 Task: Get directions from Olympic National Park, Washington, United States to Dry Tortugas National Park, Florida, United States departing at 5:00 pm tomorrow
Action: Mouse moved to (573, 485)
Screenshot: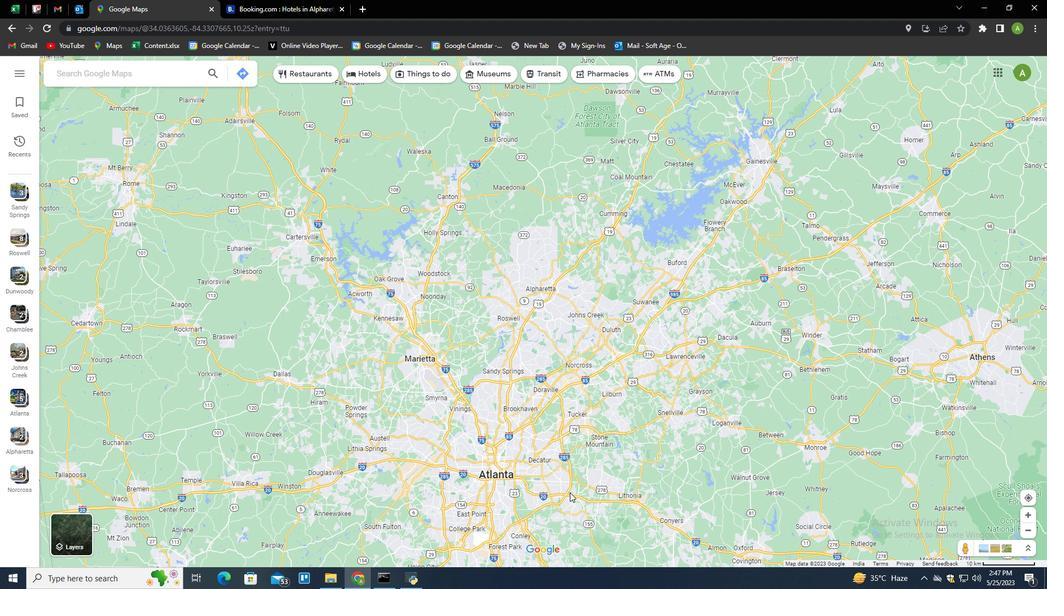 
Action: Mouse scrolled (573, 485) with delta (0, 0)
Screenshot: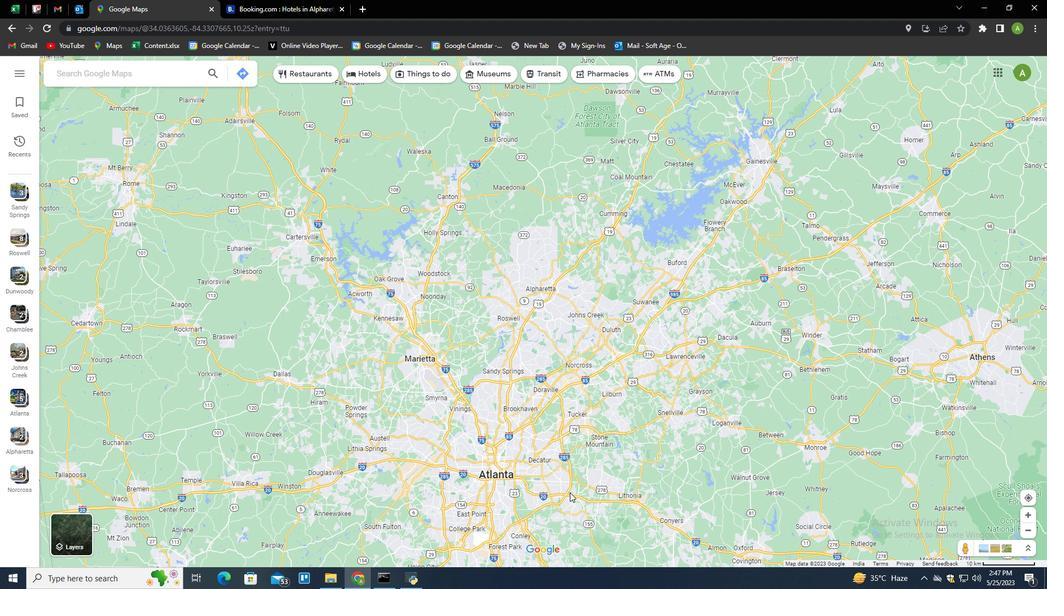 
Action: Mouse scrolled (573, 485) with delta (0, 0)
Screenshot: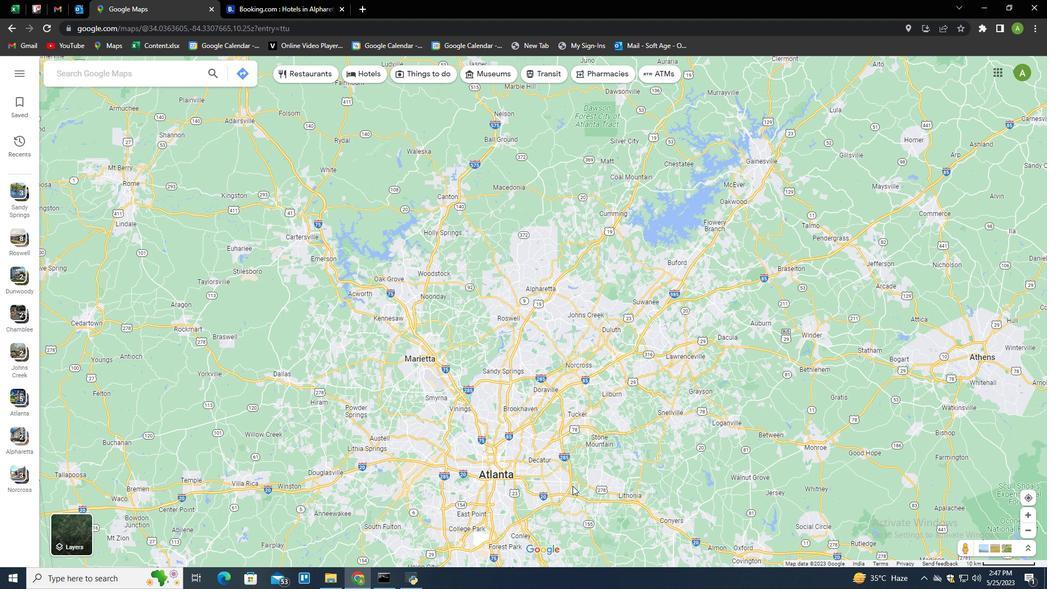 
Action: Mouse scrolled (573, 485) with delta (0, 0)
Screenshot: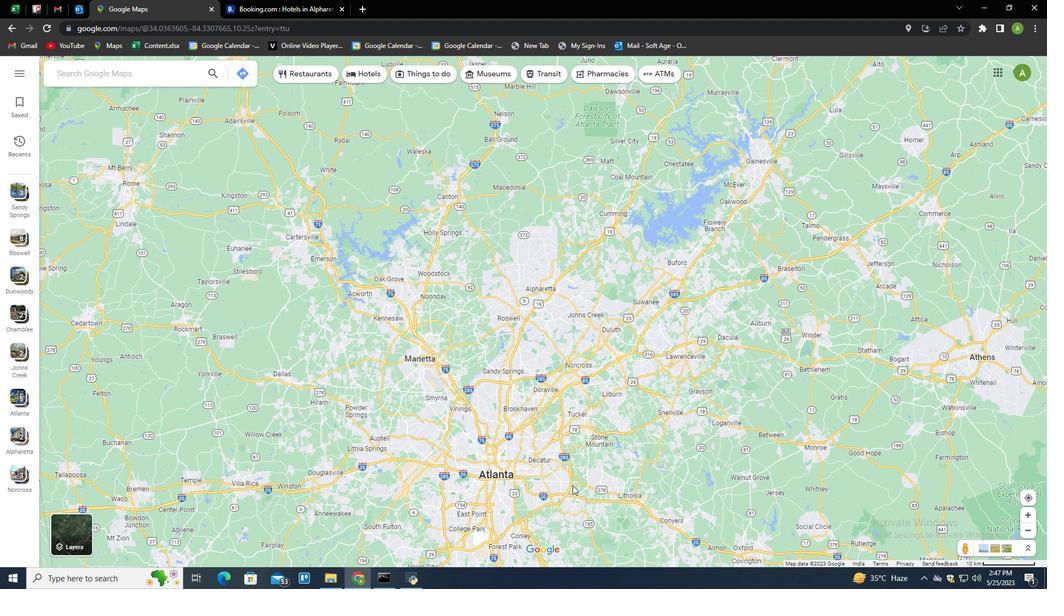 
Action: Mouse scrolled (573, 485) with delta (0, 0)
Screenshot: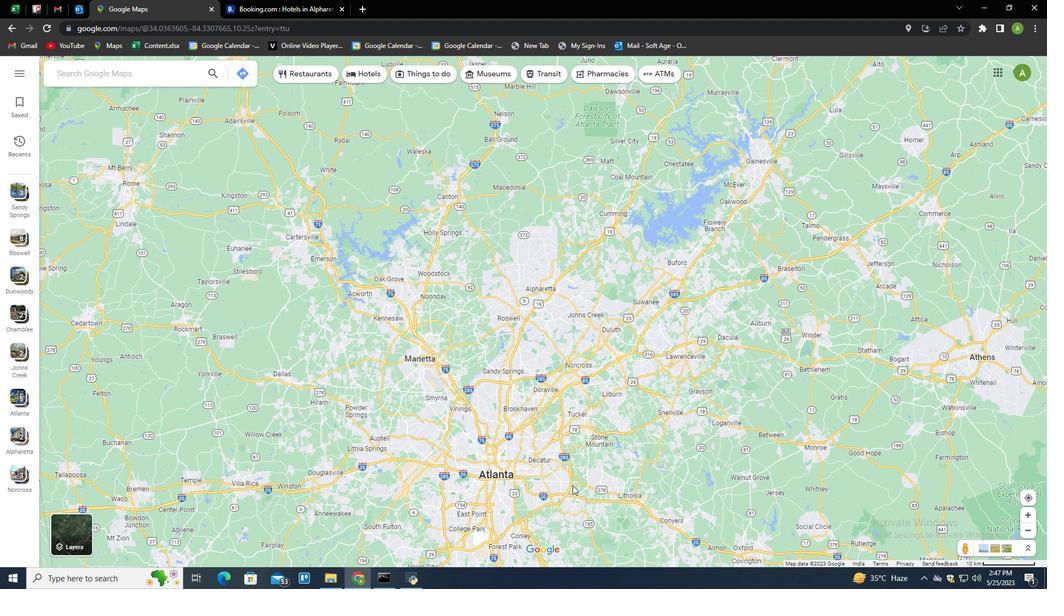 
Action: Mouse moved to (240, 69)
Screenshot: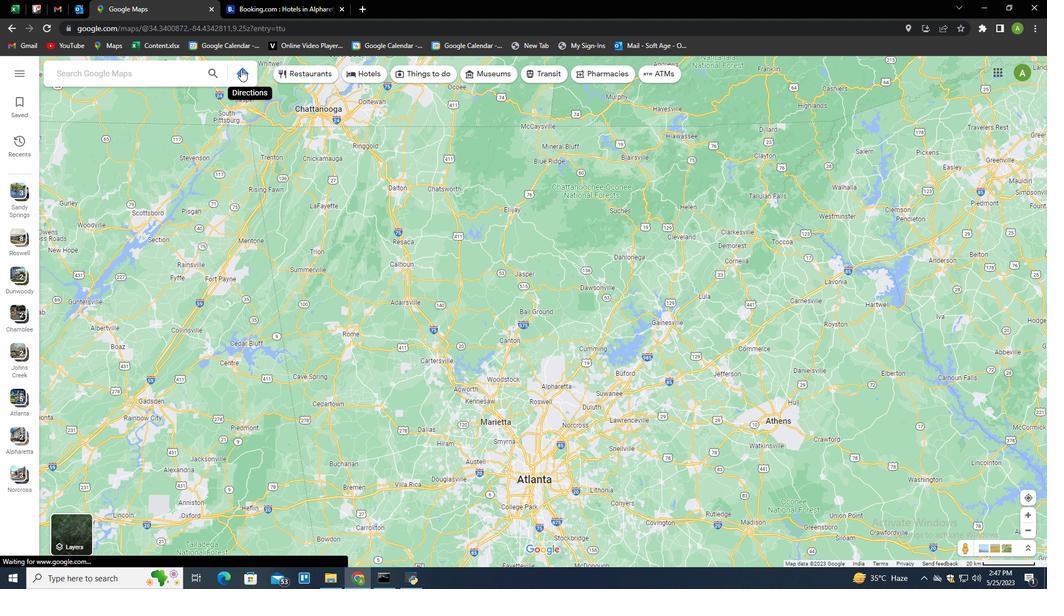 
Action: Mouse pressed left at (240, 69)
Screenshot: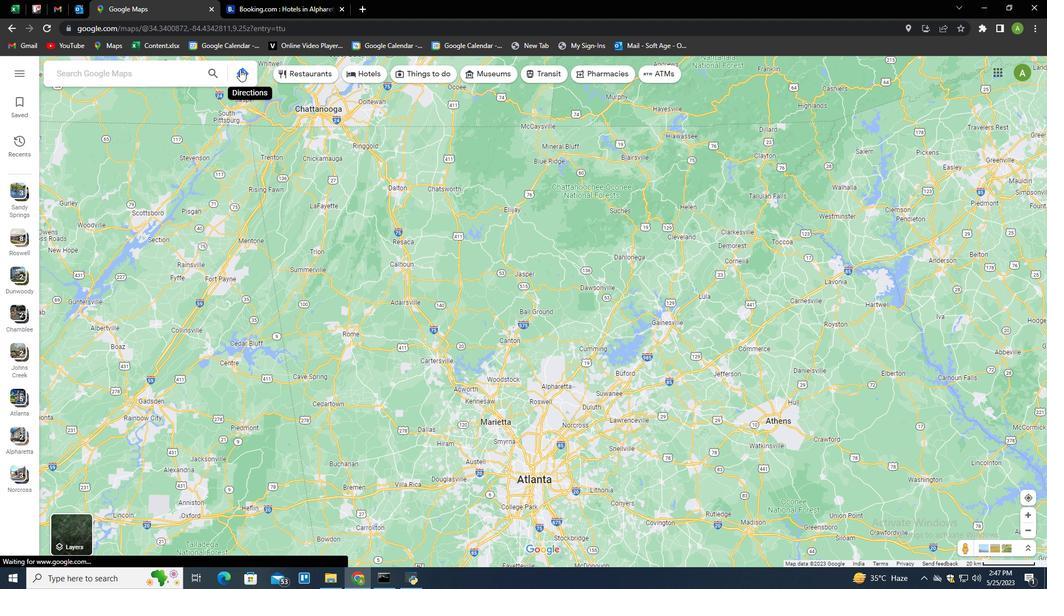 
Action: Mouse moved to (167, 103)
Screenshot: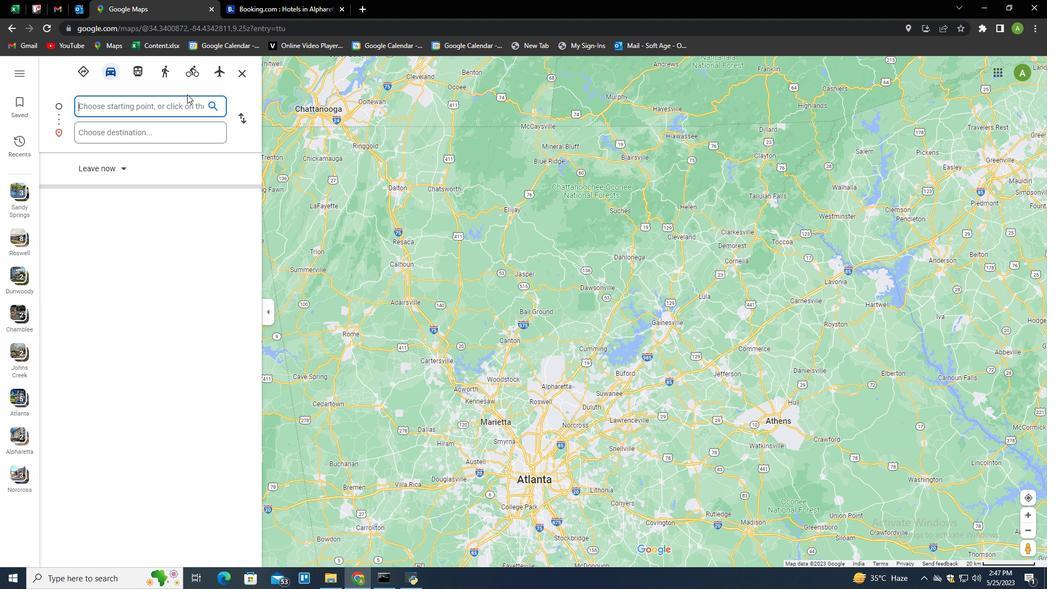 
Action: Mouse pressed left at (167, 103)
Screenshot: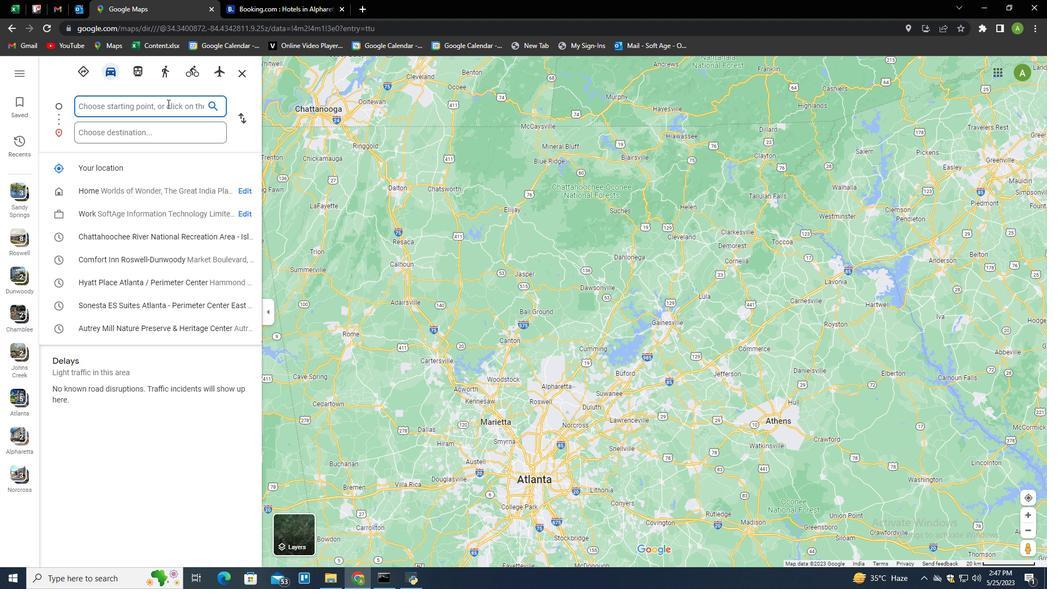 
Action: Key pressed <Key.shift>Olympic<Key.space><Key.shift>National<Key.space><Key.shift>Park,<Key.space><Key.shift>Wahingtonm<Key.backspace>,<Key.space><Key.shift>United<Key.space><Key.shift>States<Key.tab><Key.tab><Key.shift>Dry<Key.space><Key.shift>Tortugad<Key.backspace>s<Key.space><Key.shift>National<Key.space><Key.shift>Park,<Key.space><Key.shift>Fori<Key.backspace><Key.backspace><Key.backspace>loris<Key.backspace>dam<Key.backspace>,<Key.space><Key.shift>u<Key.backspace><Key.shift>United<Key.space><Key.shift>States<Key.enter>
Screenshot: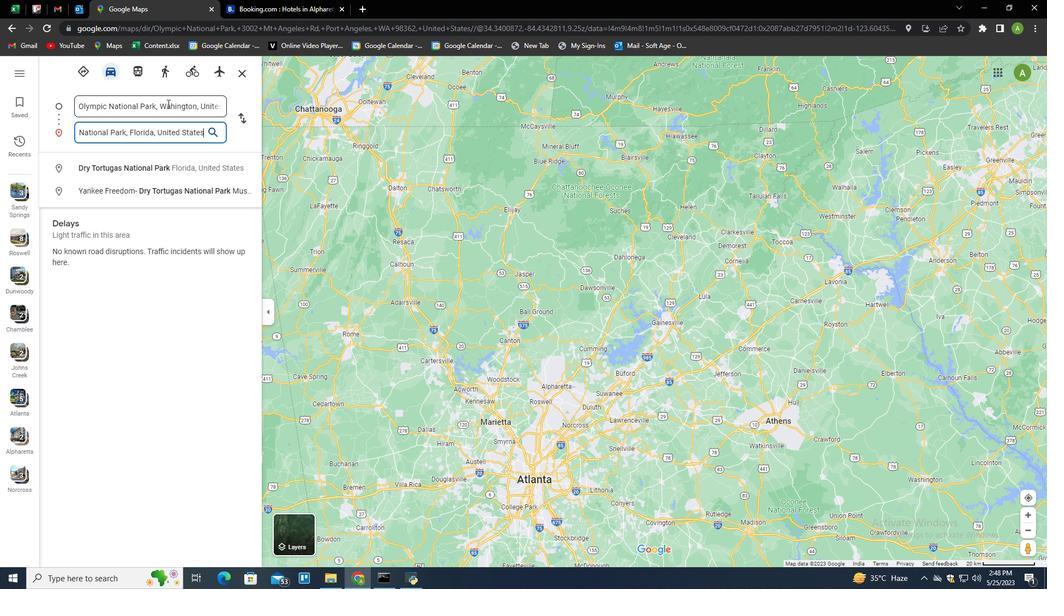 
Action: Mouse moved to (119, 195)
Screenshot: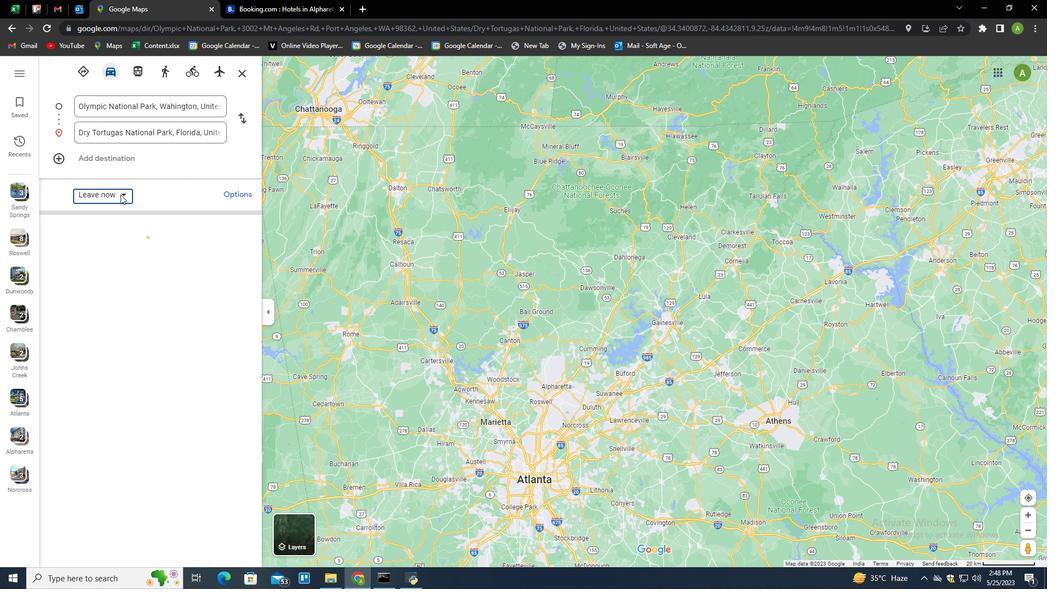 
Action: Mouse pressed left at (119, 195)
Screenshot: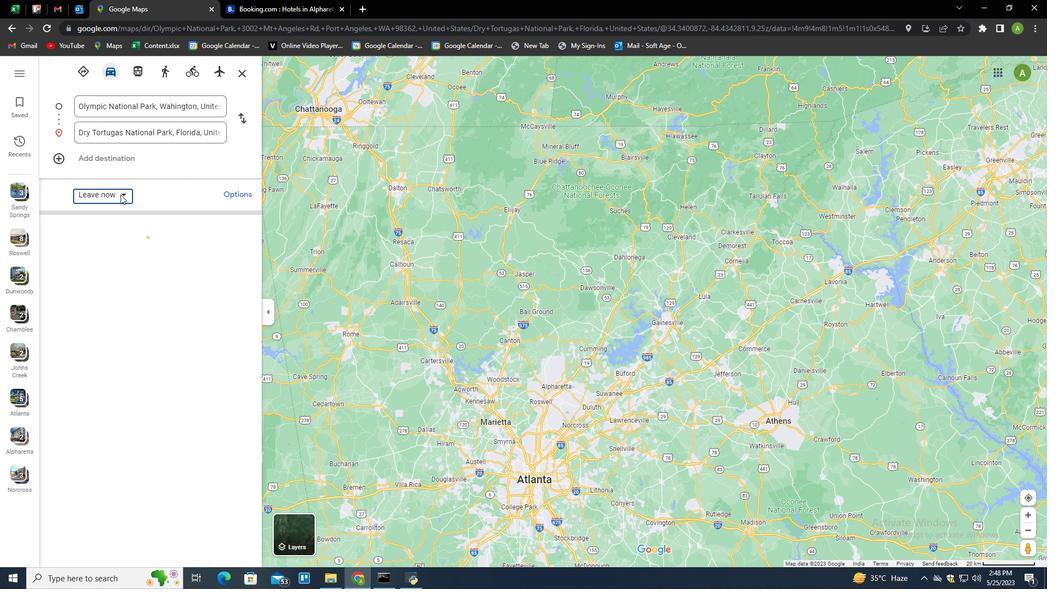 
Action: Mouse moved to (108, 222)
Screenshot: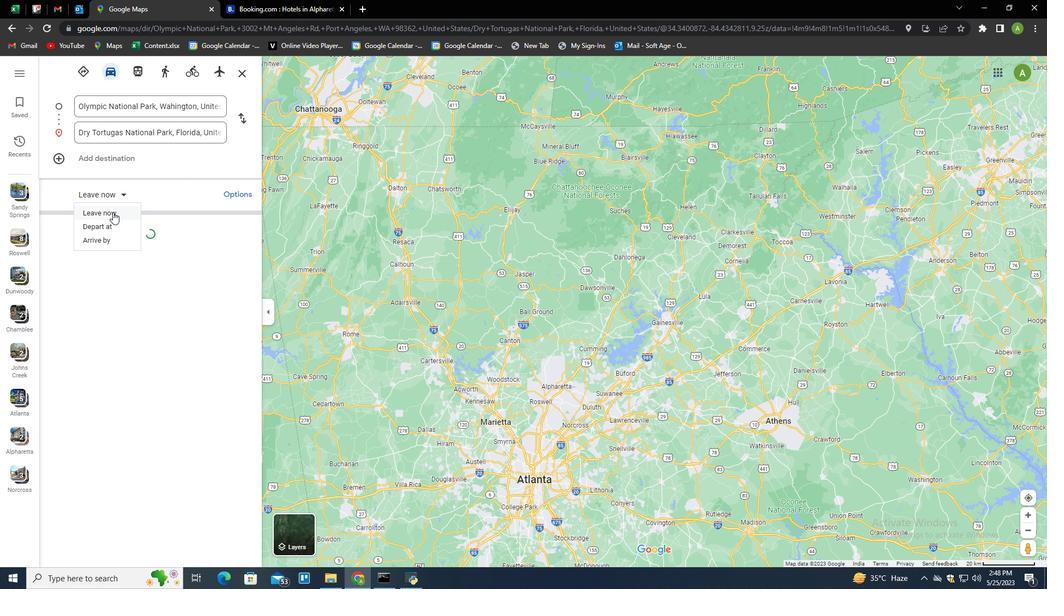 
Action: Mouse pressed left at (108, 222)
Screenshot: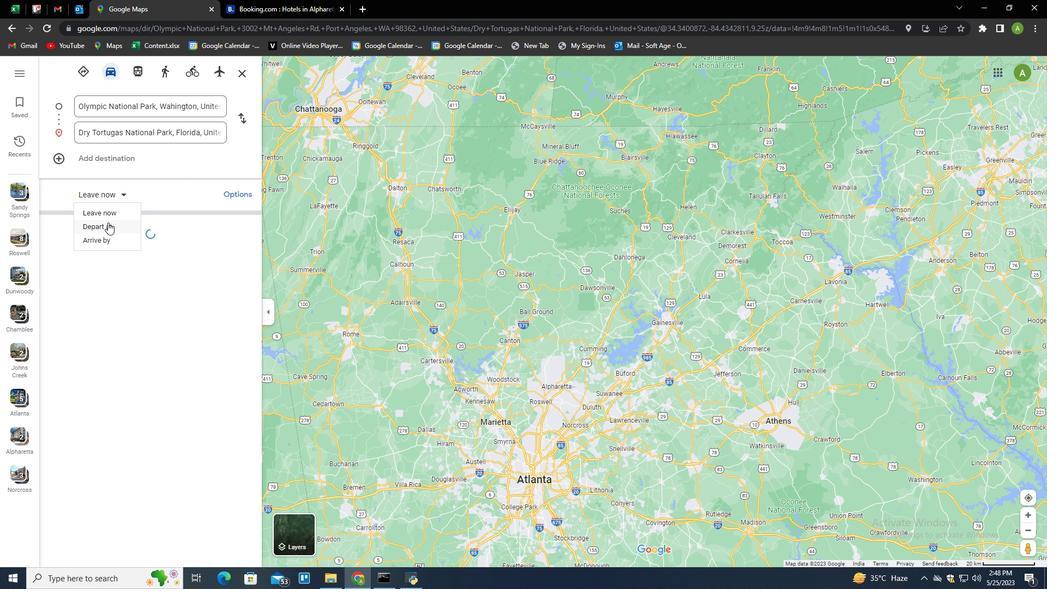 
Action: Mouse moved to (127, 192)
Screenshot: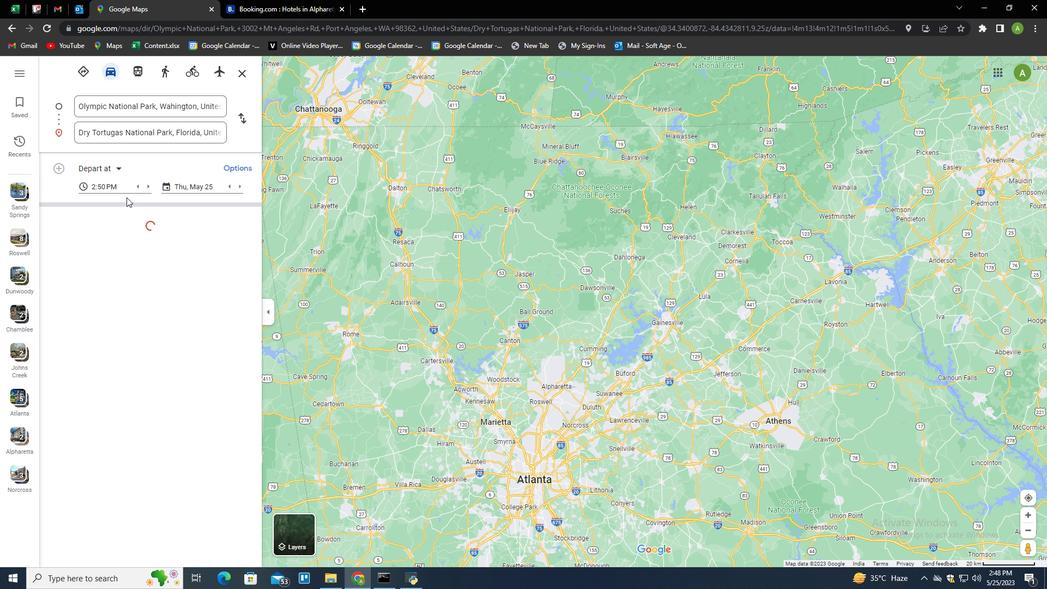 
Action: Mouse pressed left at (127, 192)
Screenshot: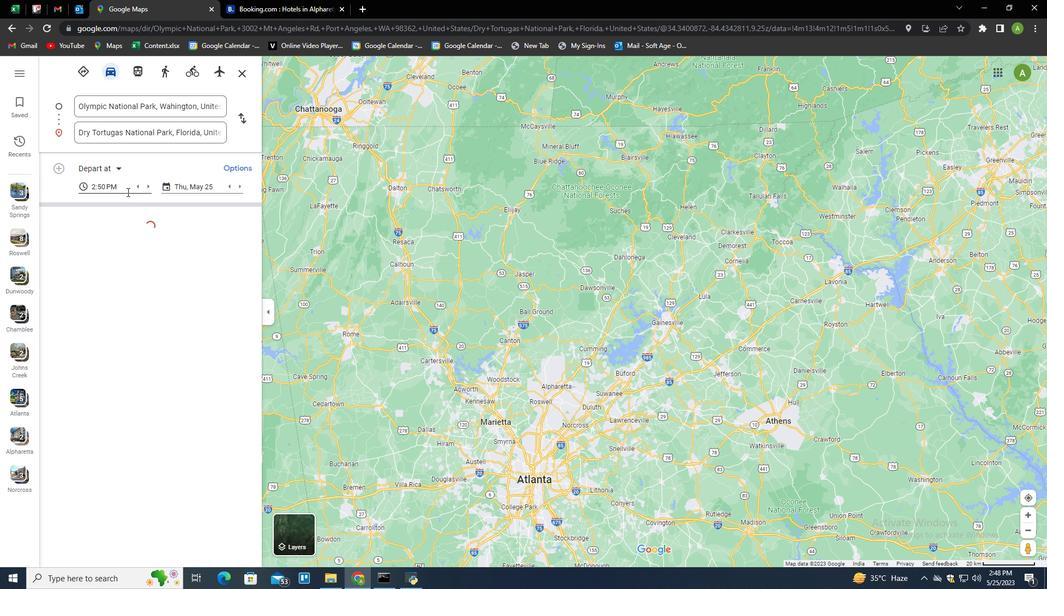 
Action: Mouse moved to (125, 309)
Screenshot: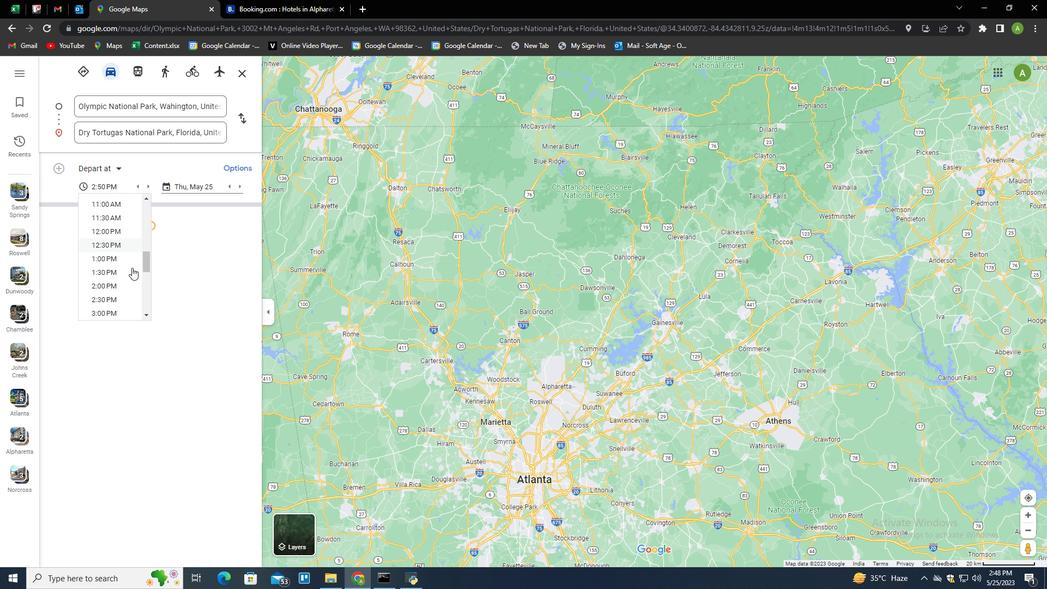 
Action: Mouse scrolled (125, 309) with delta (0, 0)
Screenshot: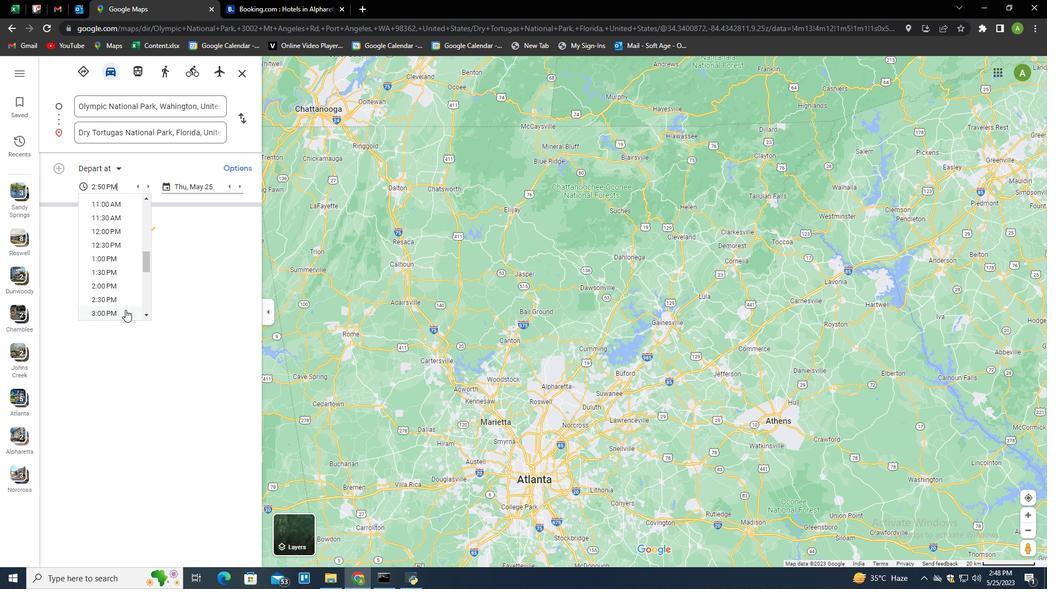
Action: Mouse scrolled (125, 309) with delta (0, 0)
Screenshot: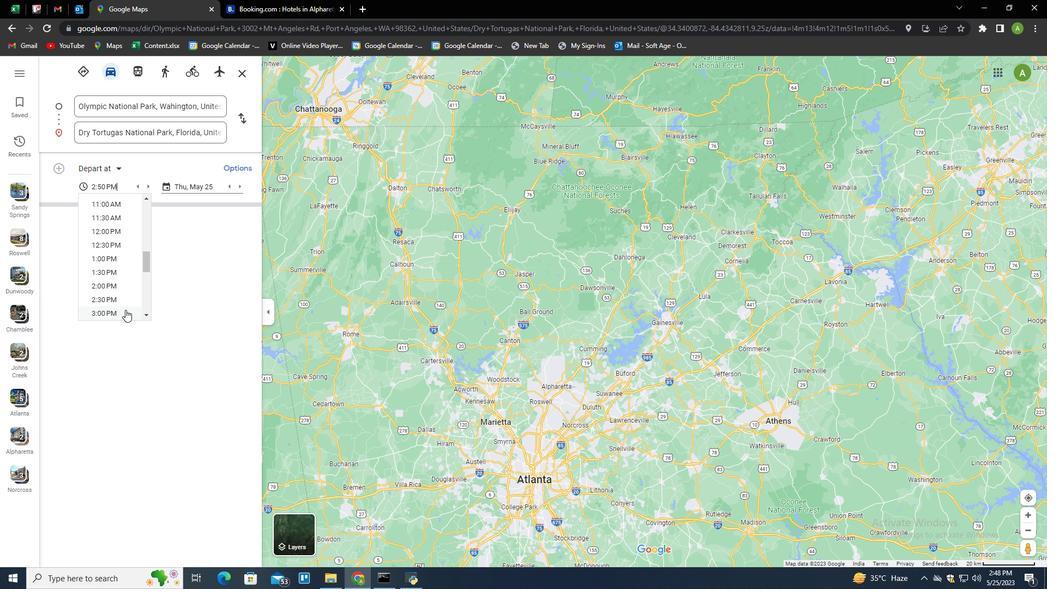
Action: Mouse scrolled (125, 309) with delta (0, 0)
Screenshot: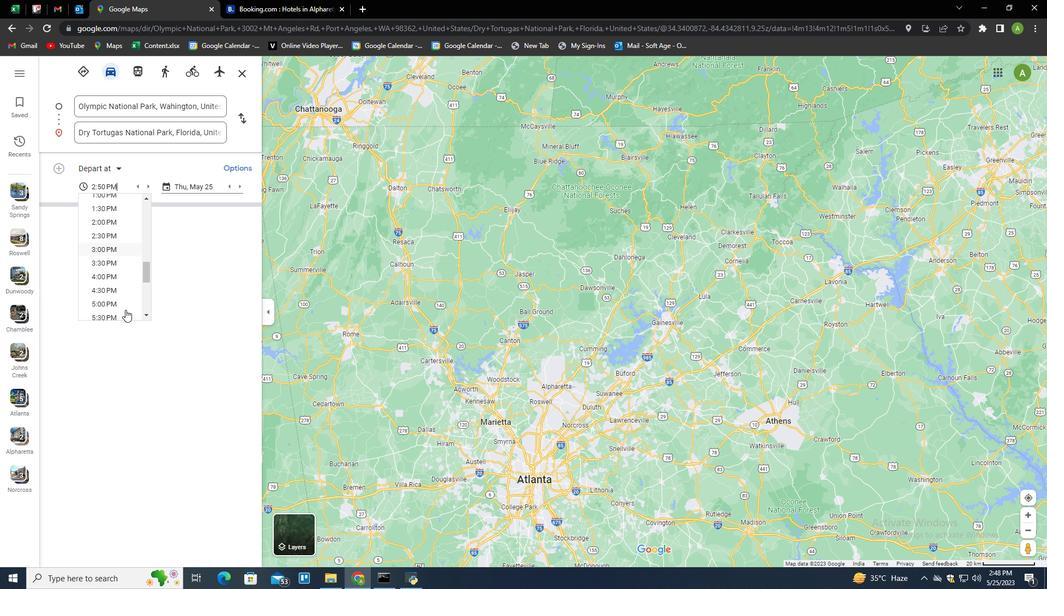 
Action: Mouse moved to (111, 236)
Screenshot: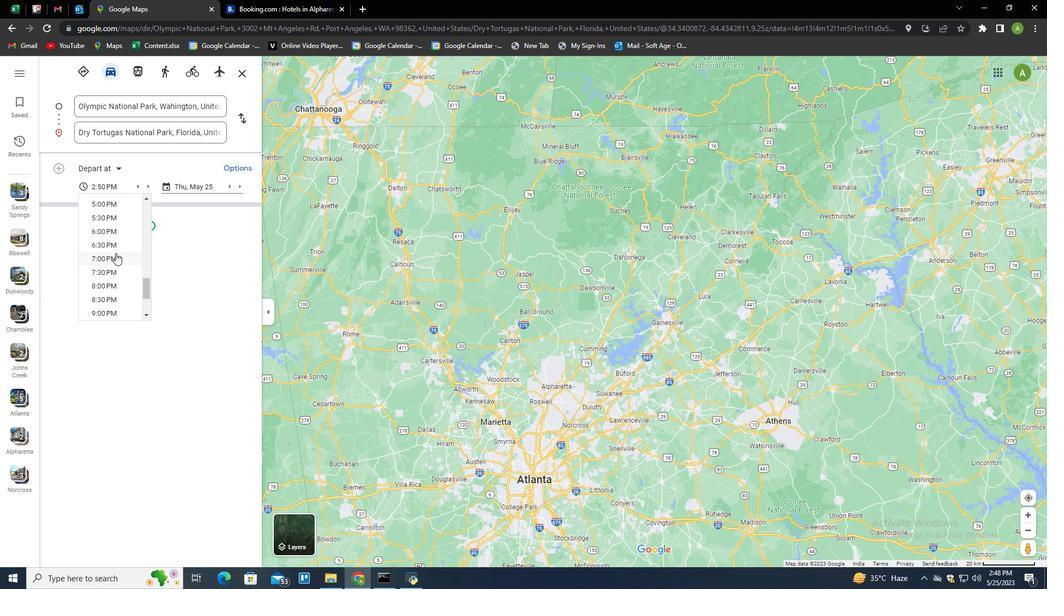 
Action: Mouse scrolled (111, 237) with delta (0, 0)
Screenshot: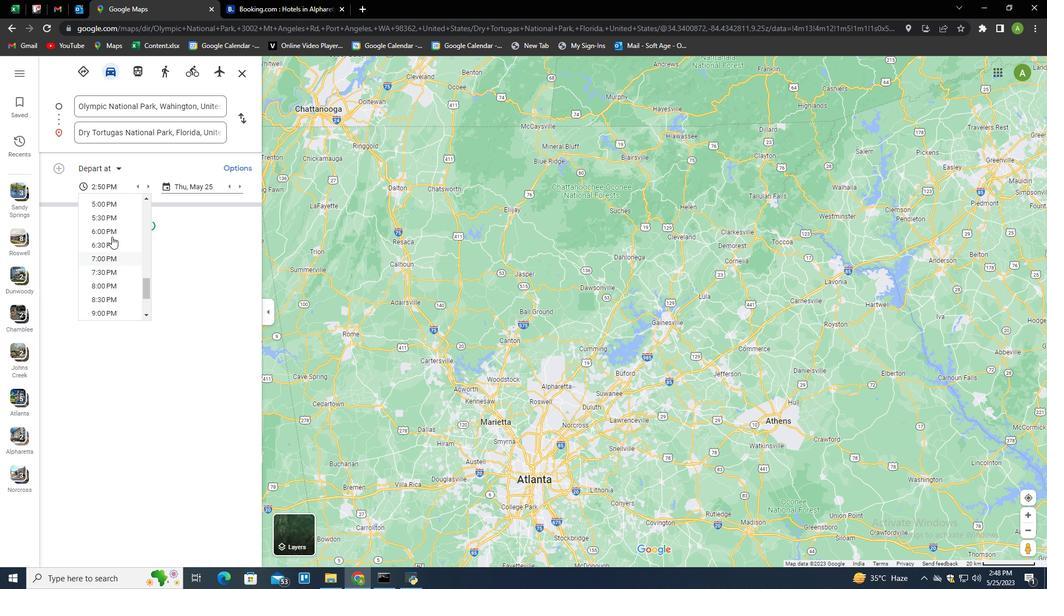 
Action: Mouse moved to (109, 258)
Screenshot: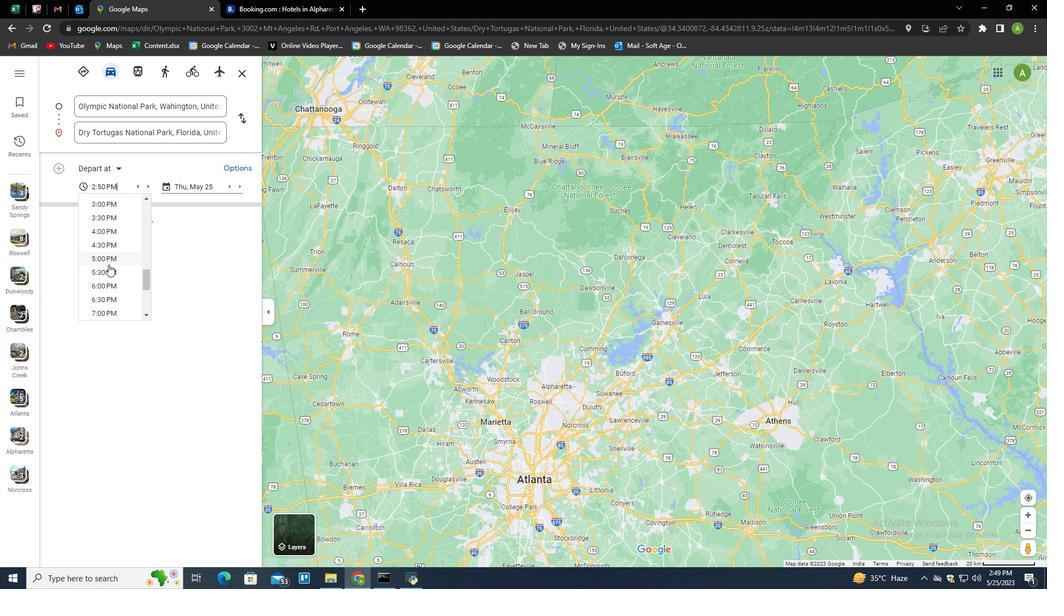 
Action: Mouse pressed left at (109, 258)
Screenshot: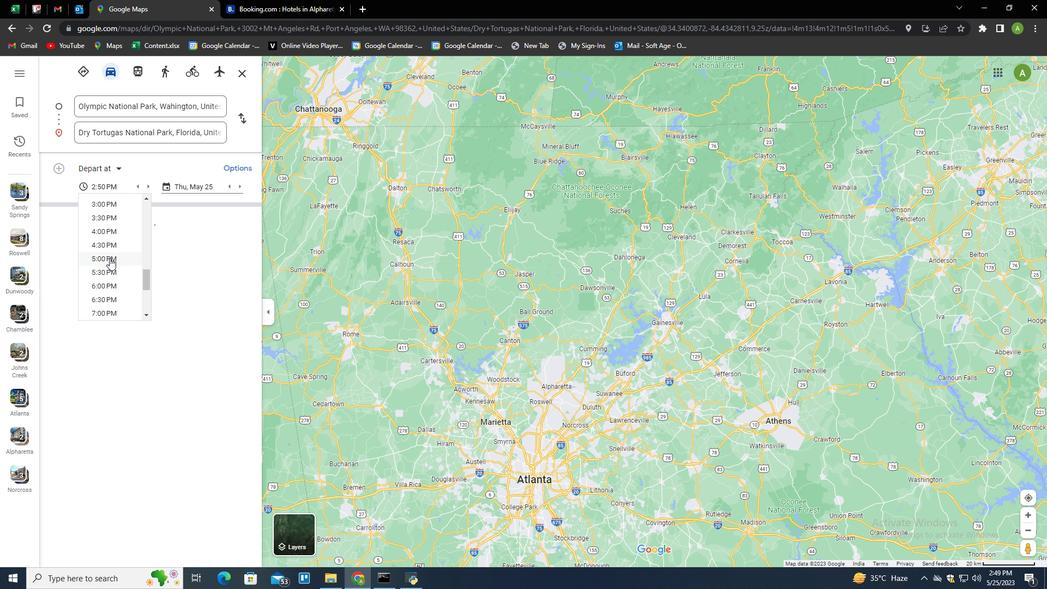 
Action: Mouse moved to (586, 279)
Screenshot: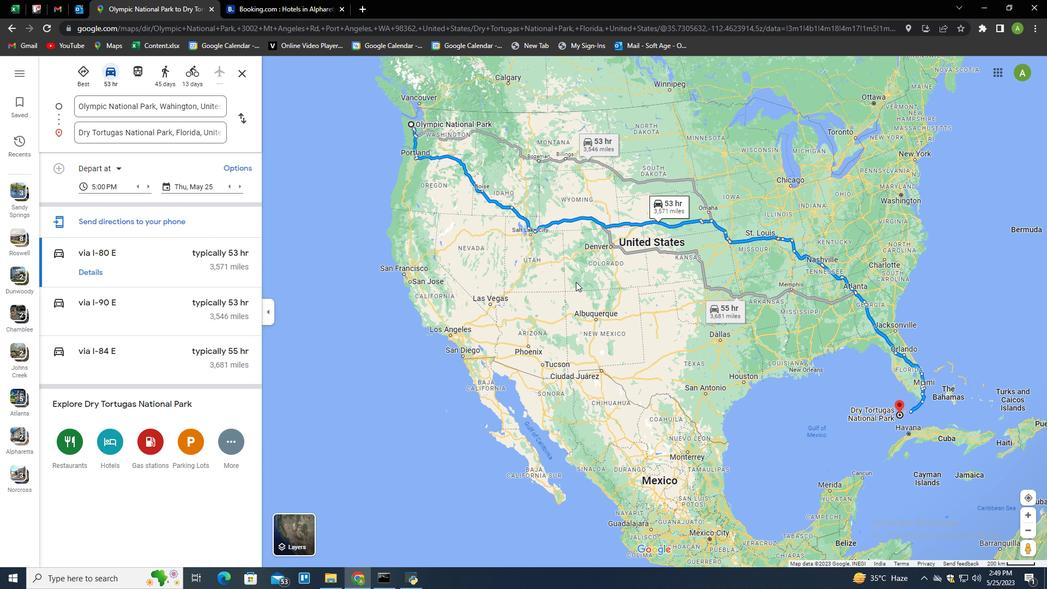 
Action: Mouse scrolled (586, 279) with delta (0, 0)
Screenshot: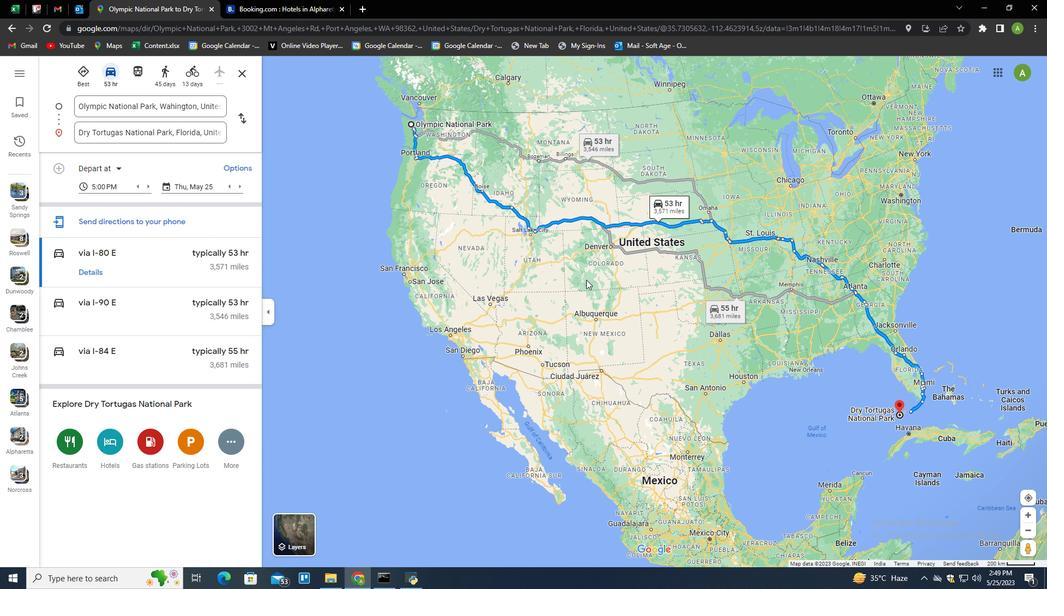 
Action: Mouse scrolled (586, 279) with delta (0, 0)
Screenshot: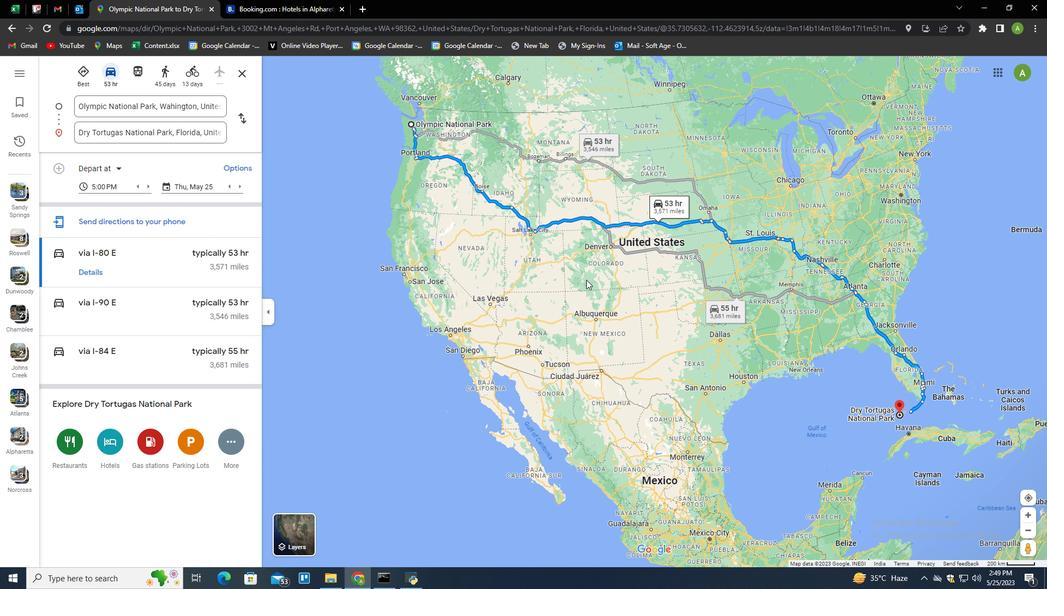 
Action: Mouse scrolled (586, 279) with delta (0, 0)
Screenshot: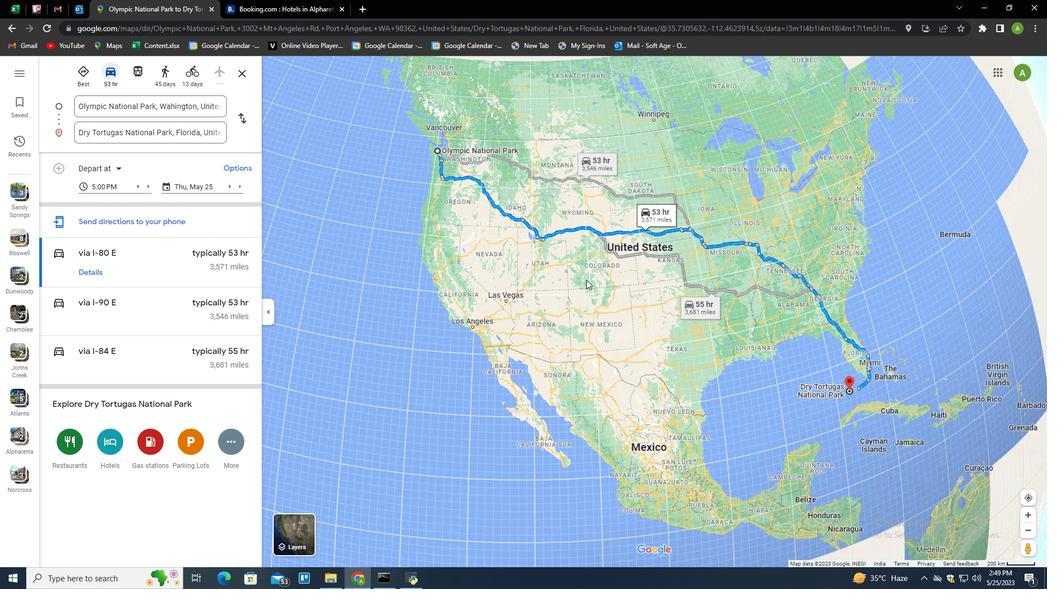 
Action: Mouse scrolled (586, 279) with delta (0, 0)
Screenshot: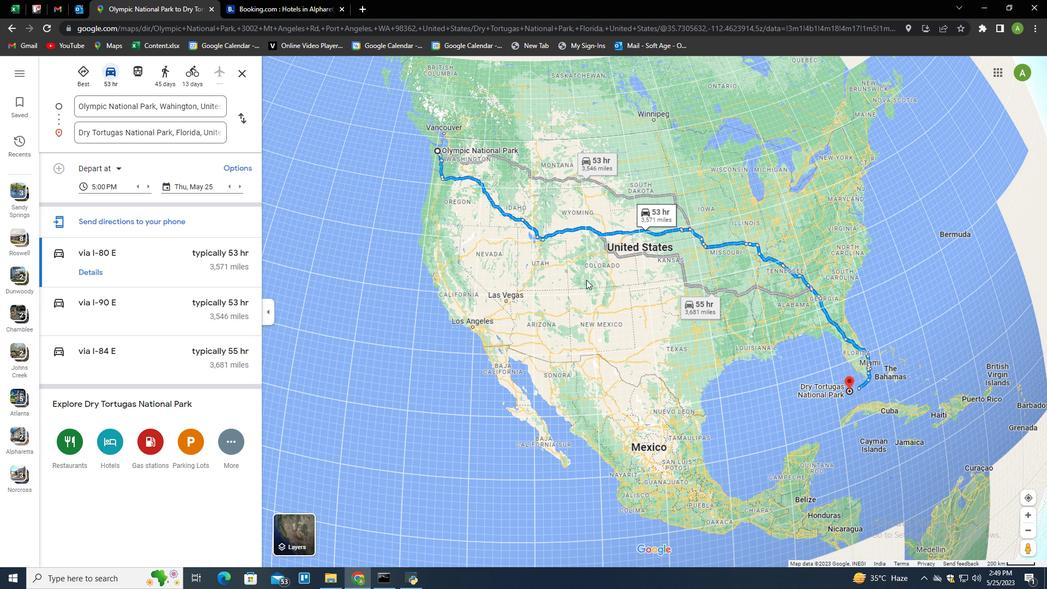 
Action: Mouse scrolled (586, 279) with delta (0, 0)
Screenshot: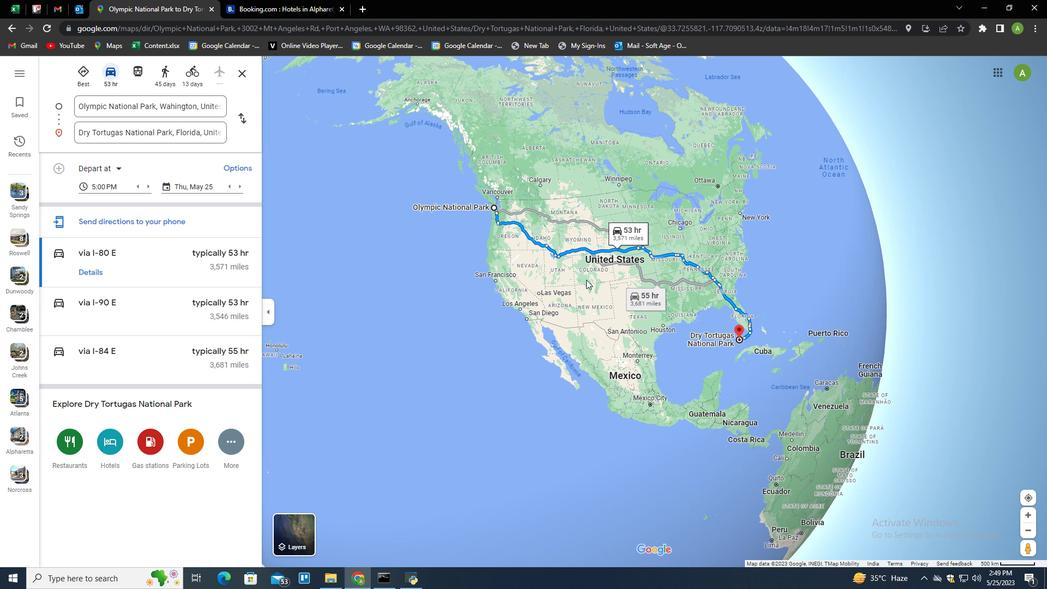 
Action: Mouse scrolled (586, 279) with delta (0, 0)
Screenshot: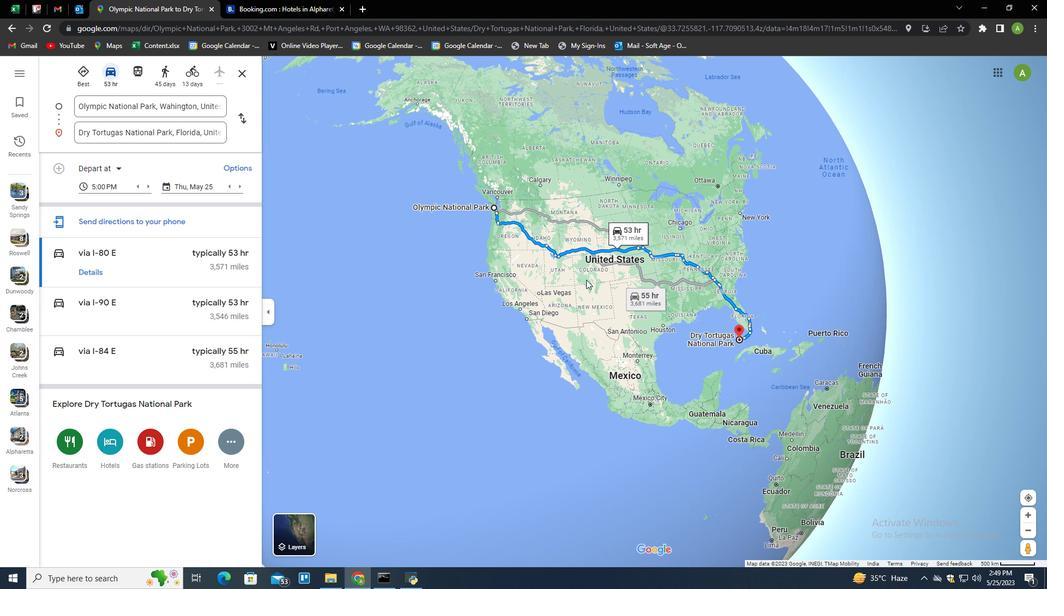 
Action: Mouse scrolled (586, 279) with delta (0, 0)
Screenshot: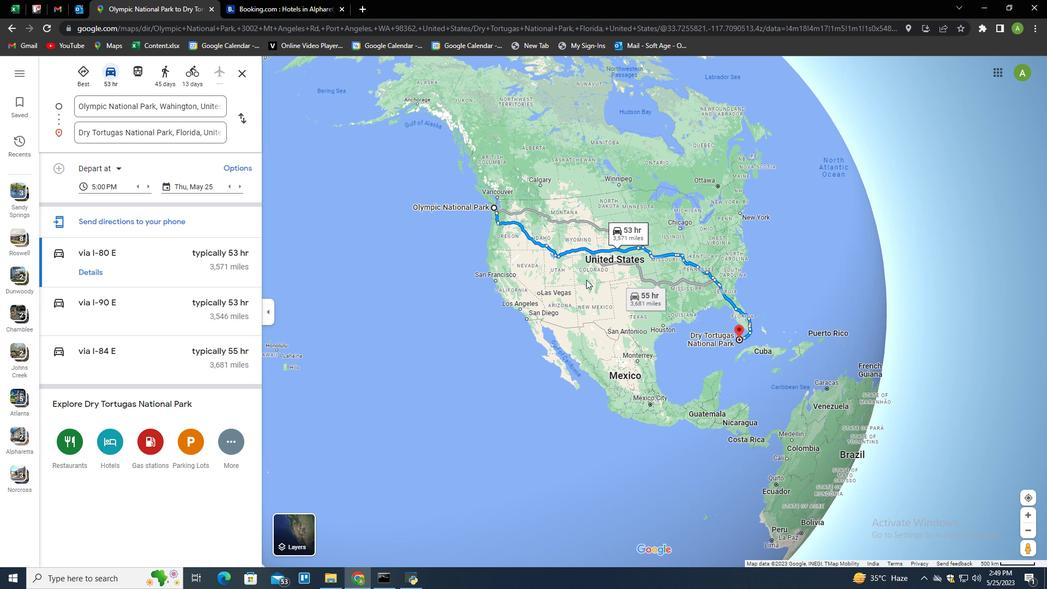 
Action: Mouse moved to (611, 267)
Screenshot: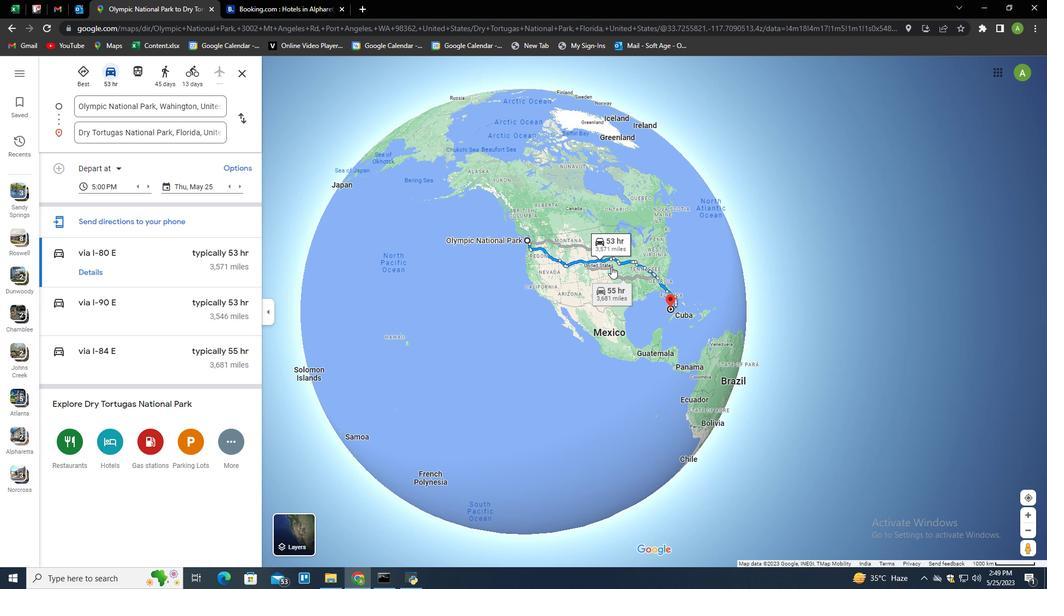 
Action: Mouse scrolled (611, 268) with delta (0, 0)
Screenshot: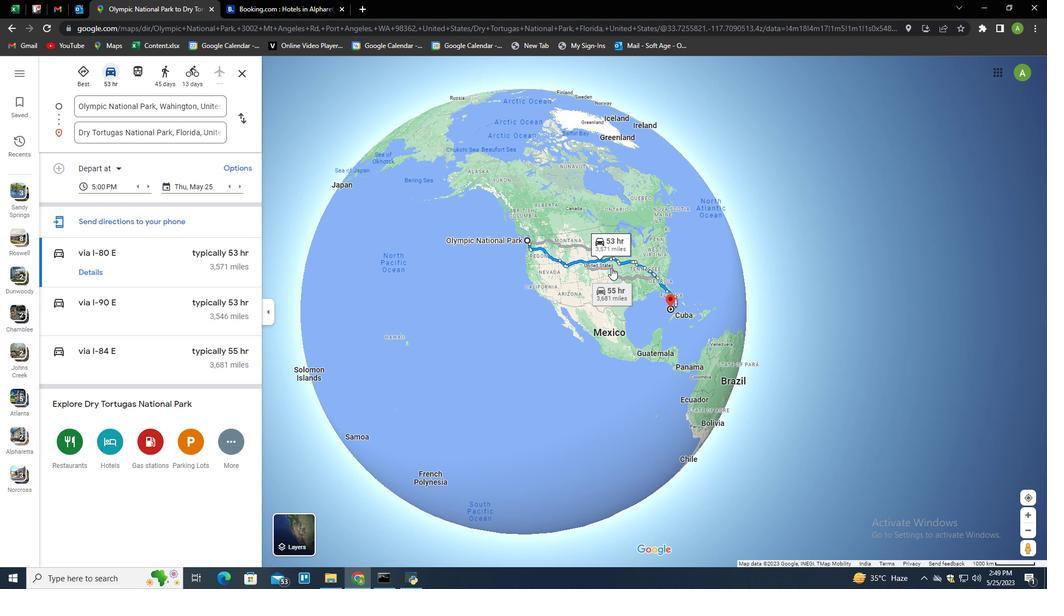 
Action: Mouse scrolled (611, 268) with delta (0, 0)
Screenshot: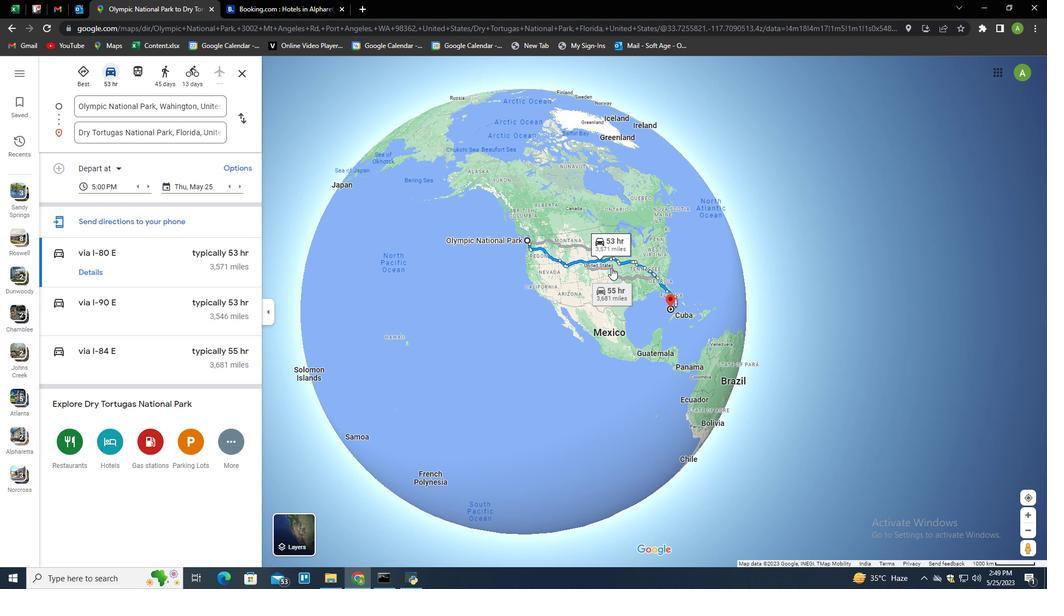
Action: Mouse scrolled (611, 268) with delta (0, 0)
Screenshot: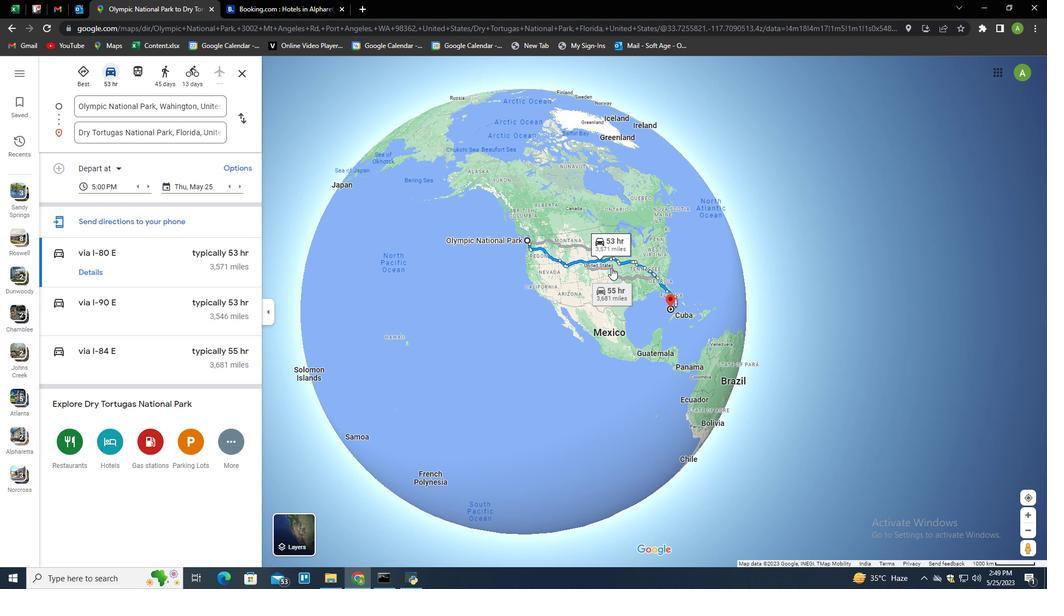 
Action: Mouse scrolled (611, 268) with delta (0, 0)
Screenshot: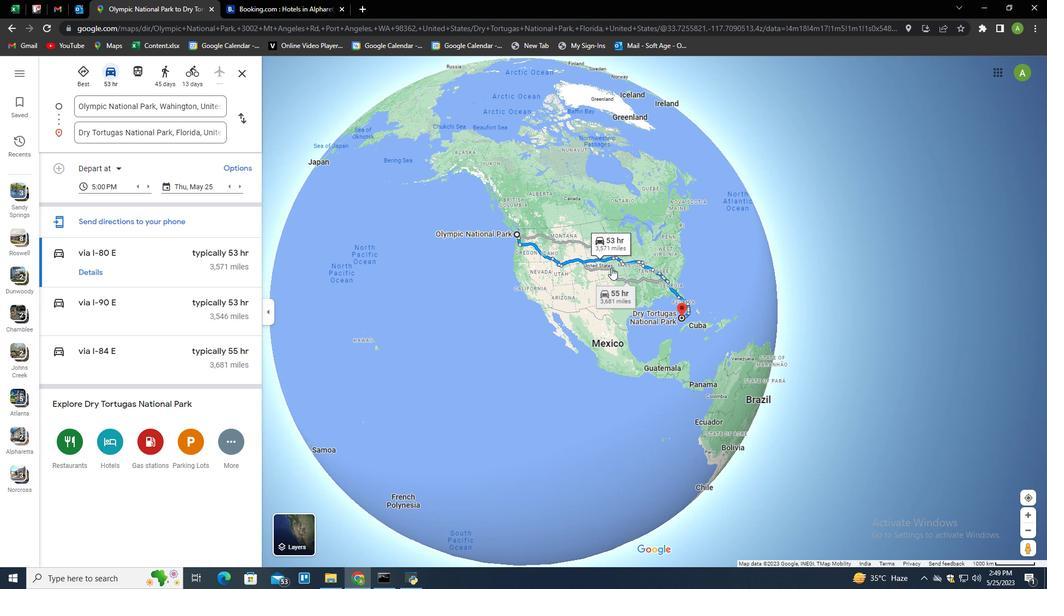 
Action: Mouse scrolled (611, 268) with delta (0, 0)
Screenshot: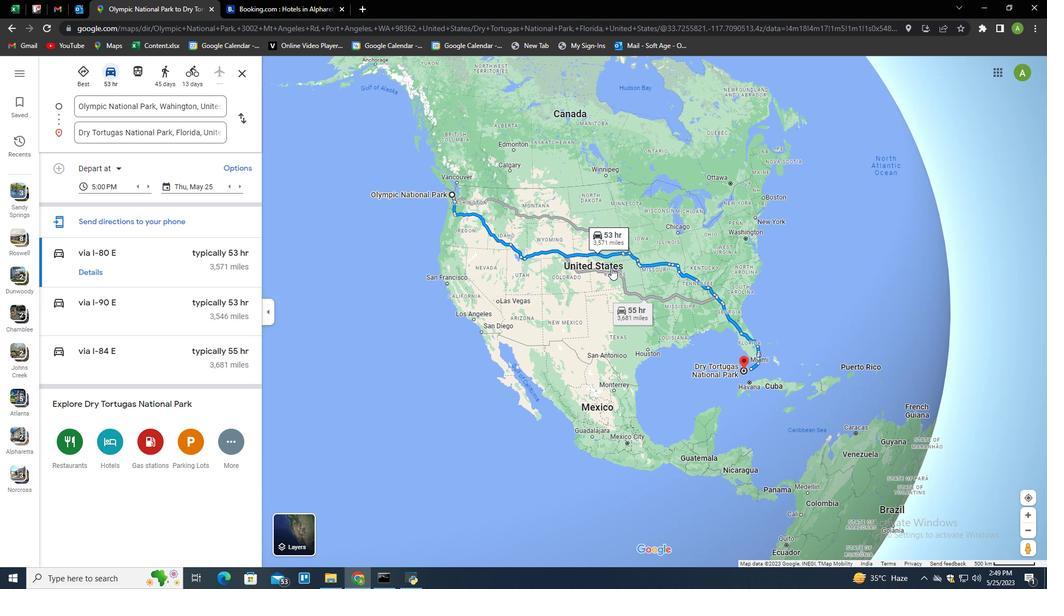 
Action: Mouse moved to (661, 316)
Screenshot: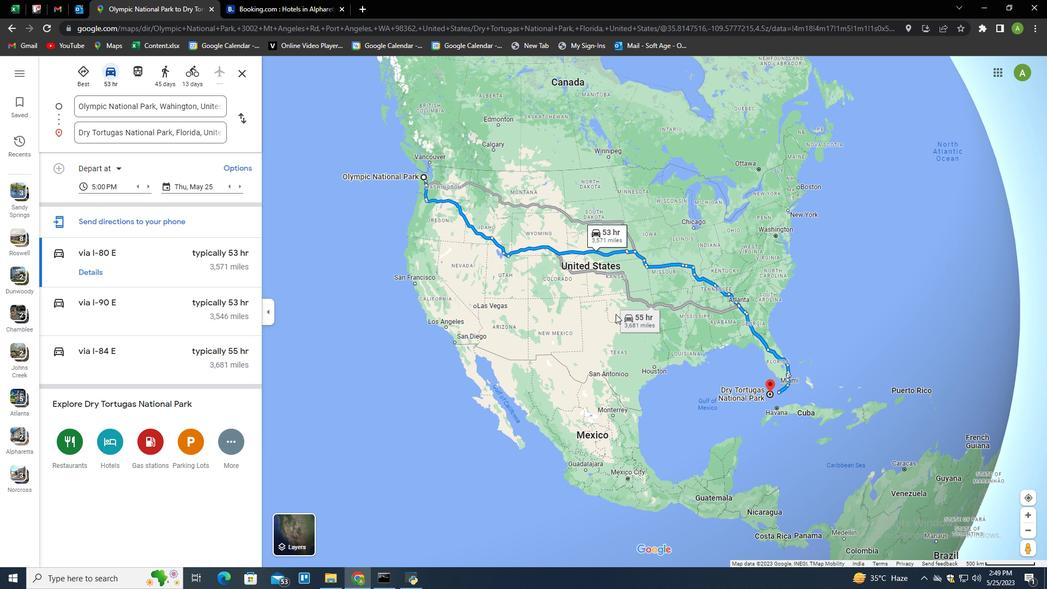 
Action: Mouse scrolled (661, 315) with delta (0, 0)
Screenshot: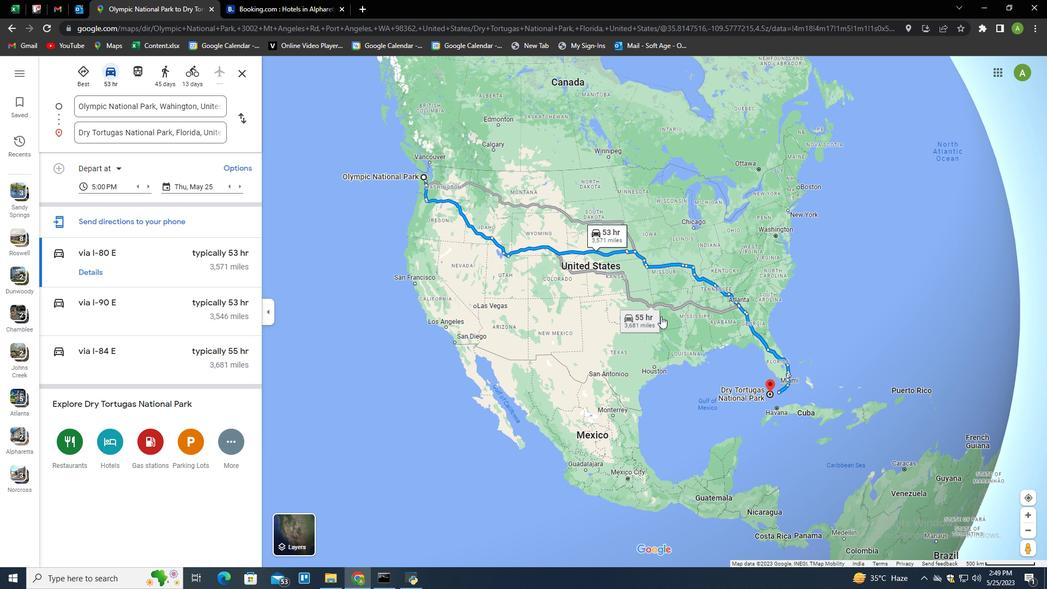 
Action: Mouse moved to (245, 73)
Screenshot: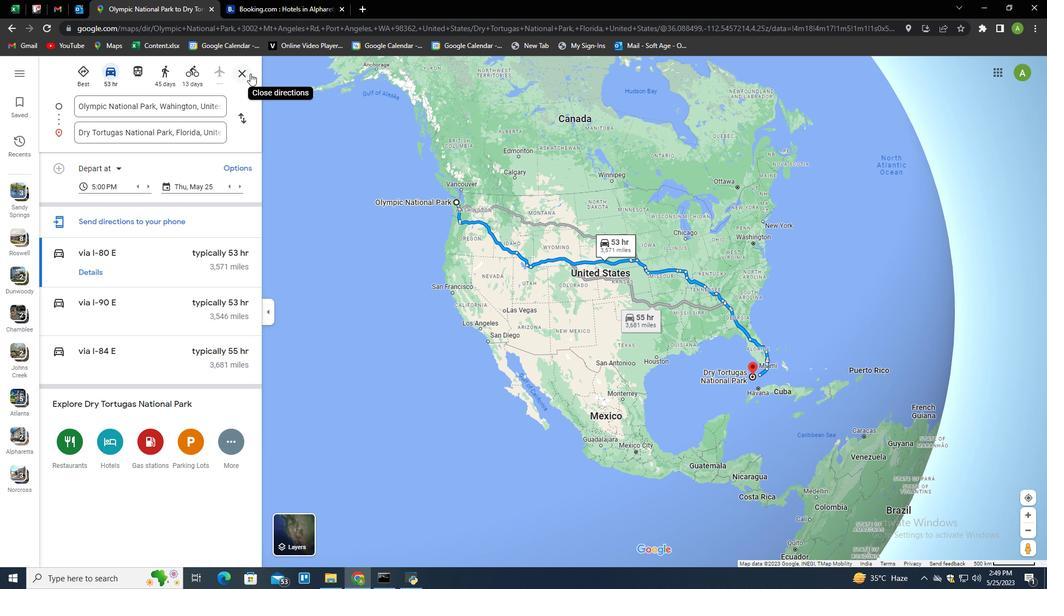 
Action: Mouse pressed left at (245, 73)
Screenshot: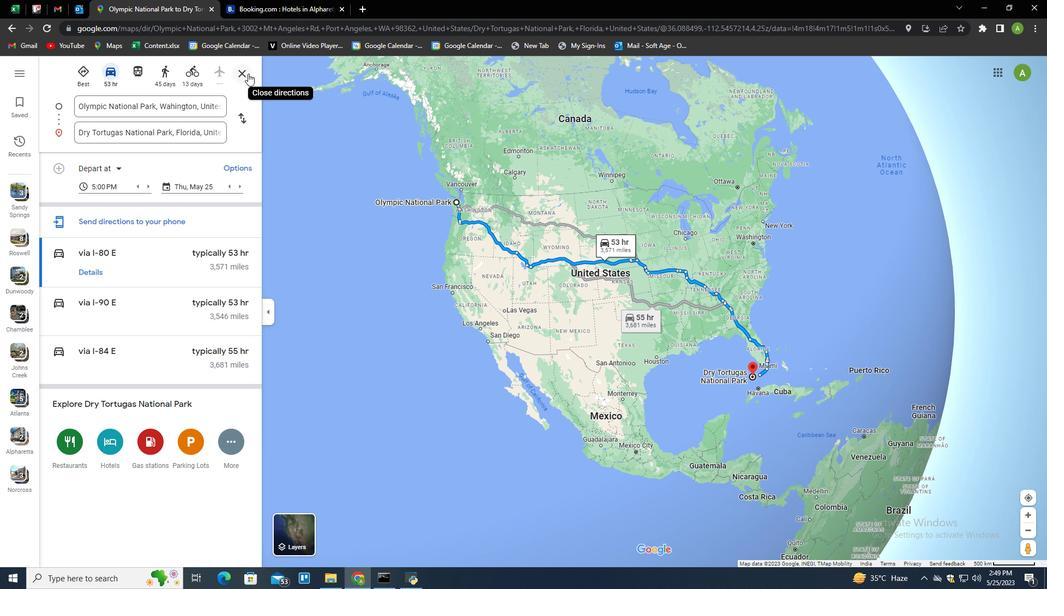 
Action: Mouse moved to (432, 276)
Screenshot: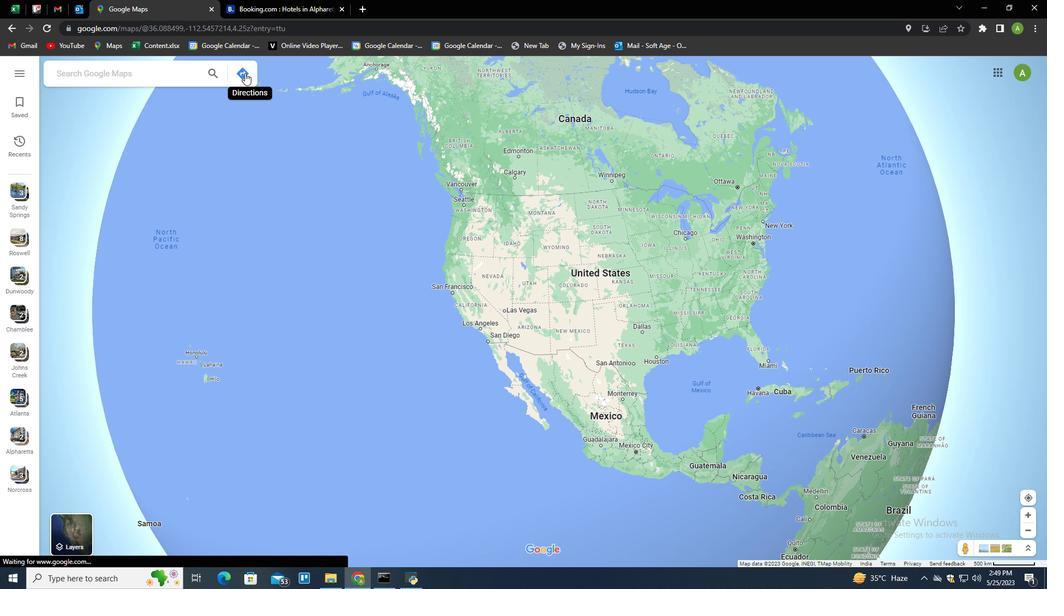 
